 Task: Add the task  Develop a new mobile app for a delivery service to the section Automated Testing Sprint in the project AgileDream and add a Due Date to the respective task as 2024/04/14
Action: Mouse moved to (773, 382)
Screenshot: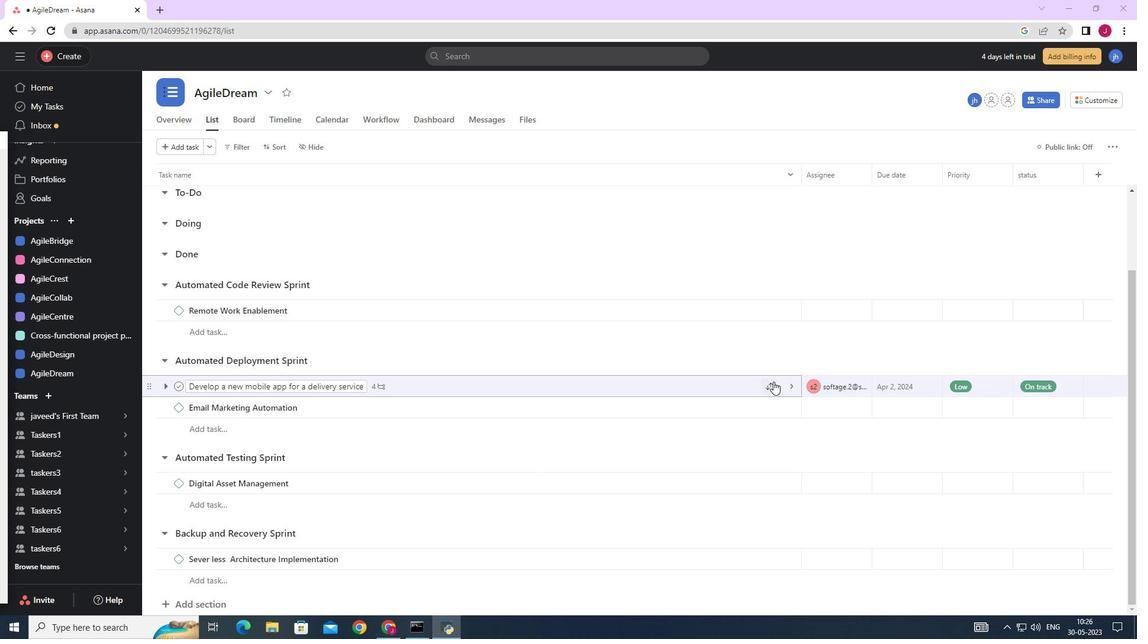 
Action: Mouse pressed left at (773, 382)
Screenshot: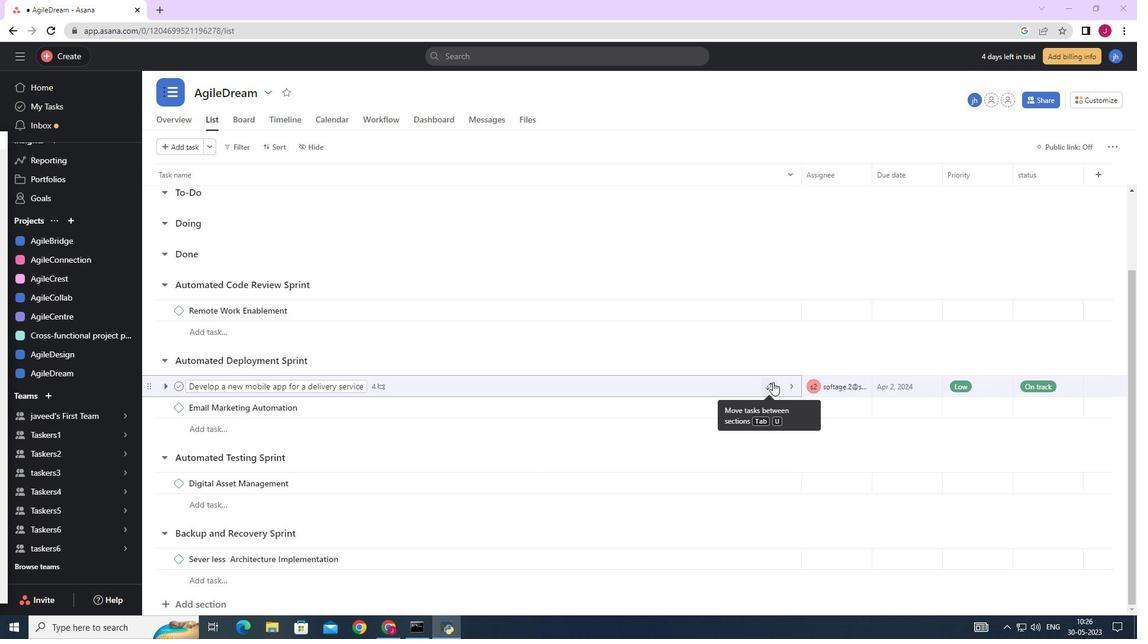 
Action: Mouse moved to (724, 564)
Screenshot: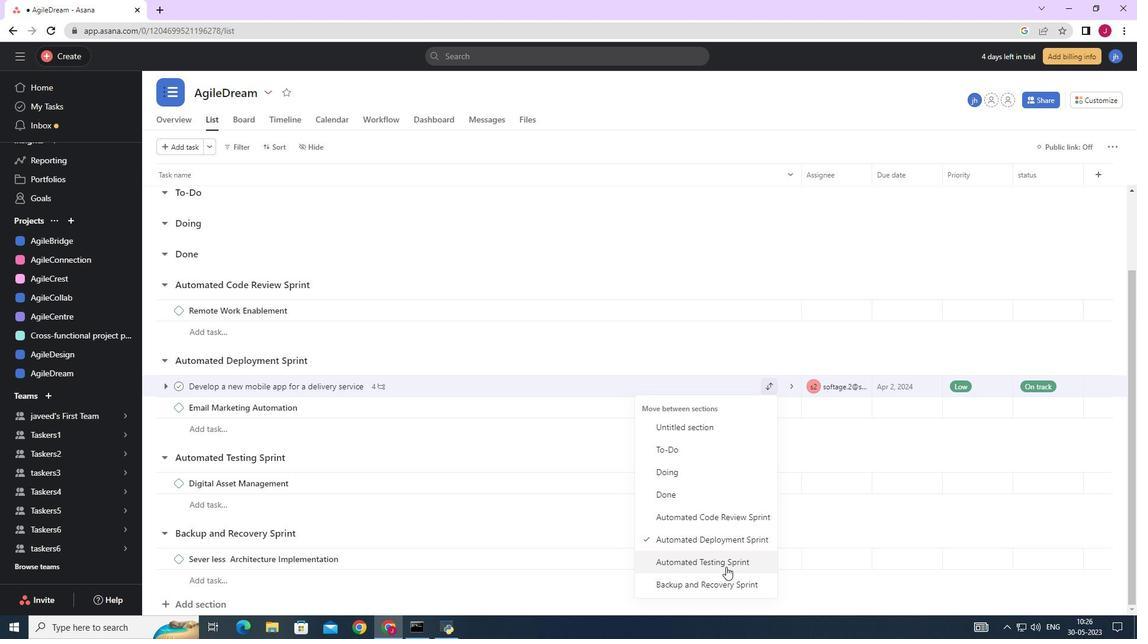 
Action: Mouse pressed left at (724, 564)
Screenshot: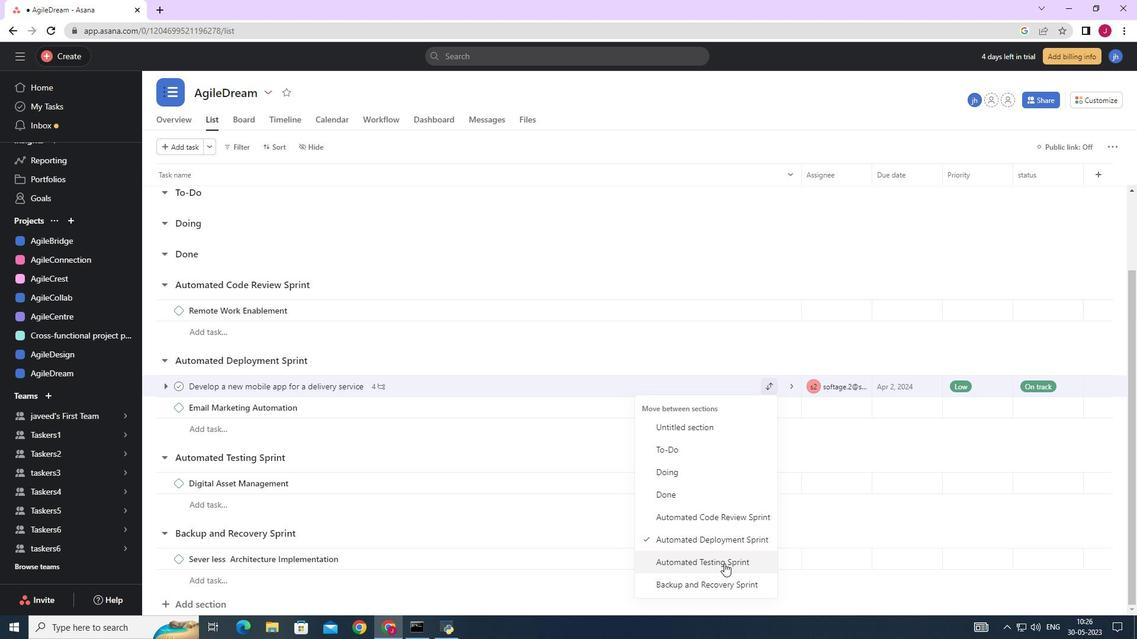 
Action: Mouse moved to (907, 462)
Screenshot: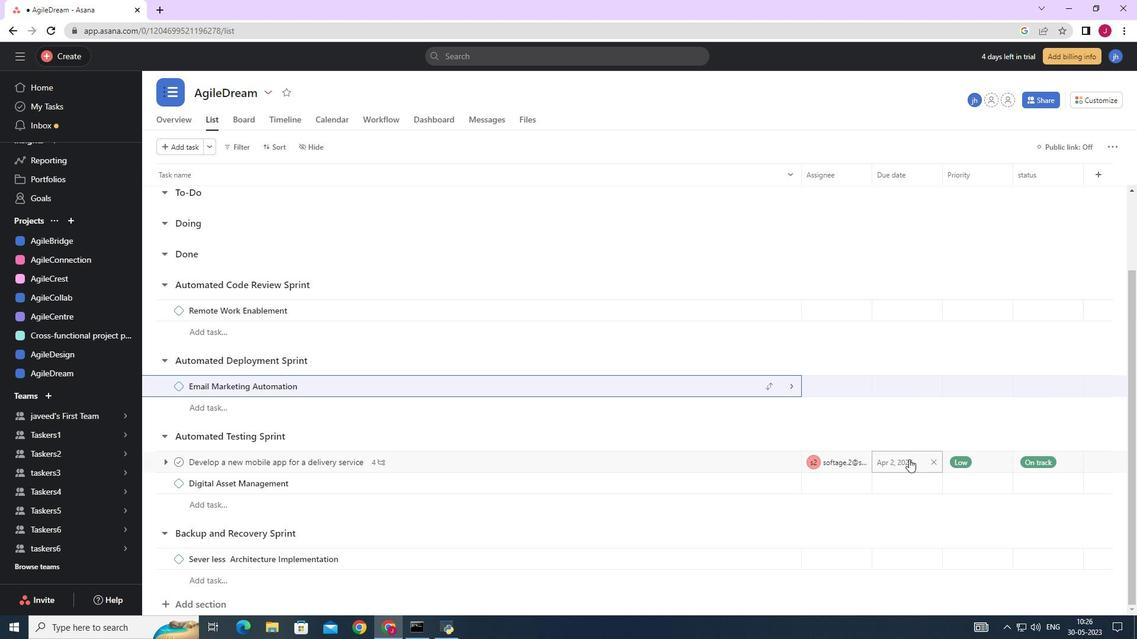 
Action: Mouse pressed left at (907, 462)
Screenshot: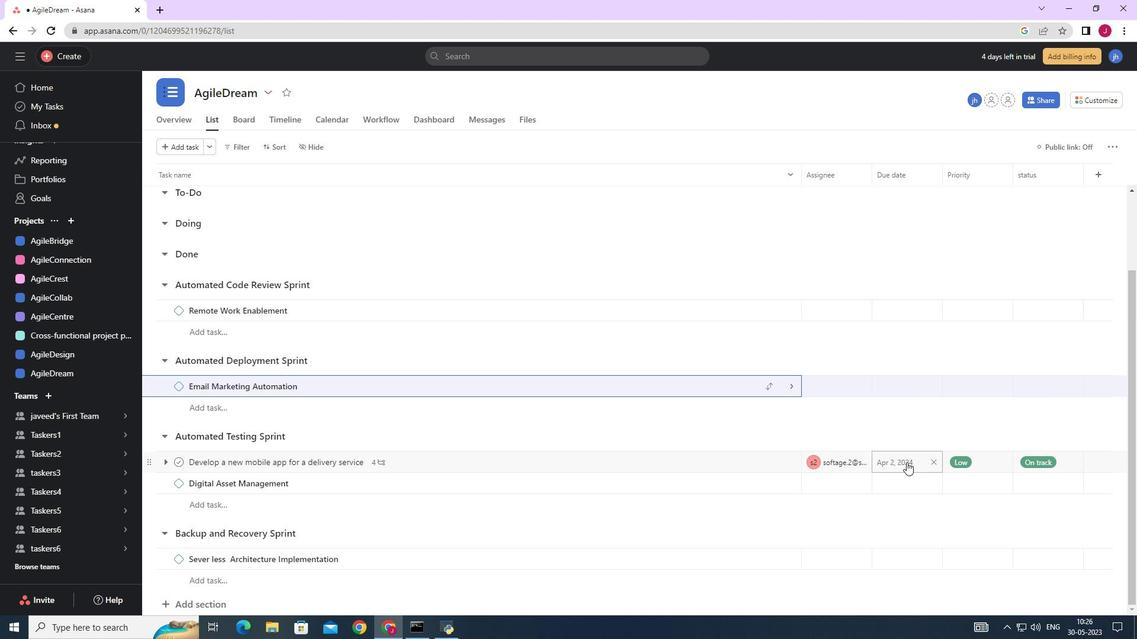 
Action: Mouse moved to (902, 344)
Screenshot: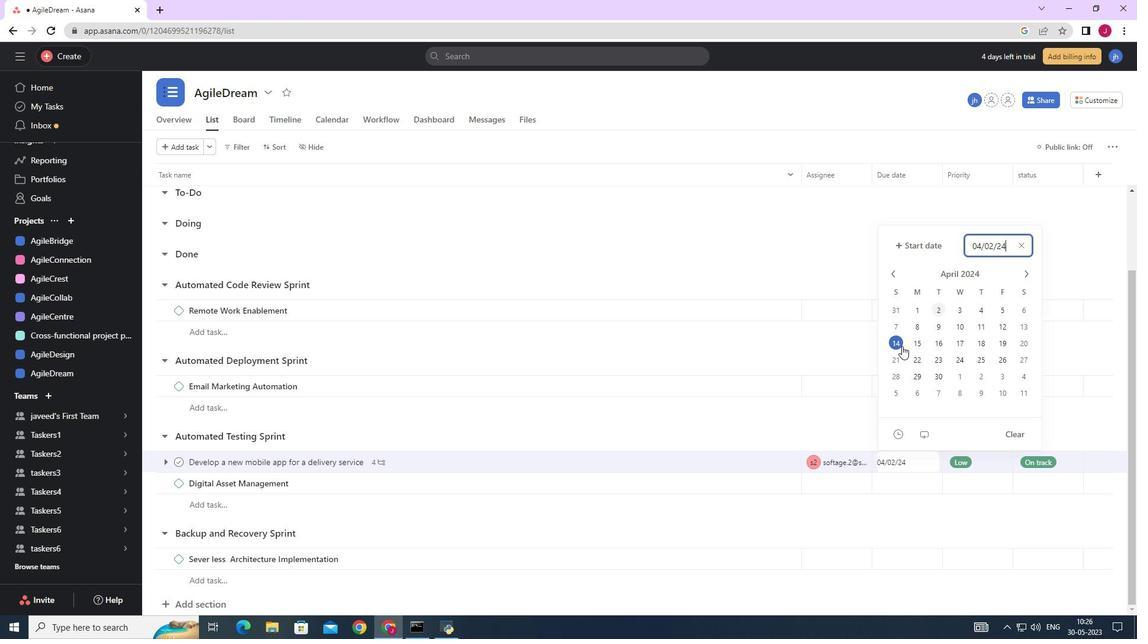 
Action: Mouse pressed left at (902, 344)
Screenshot: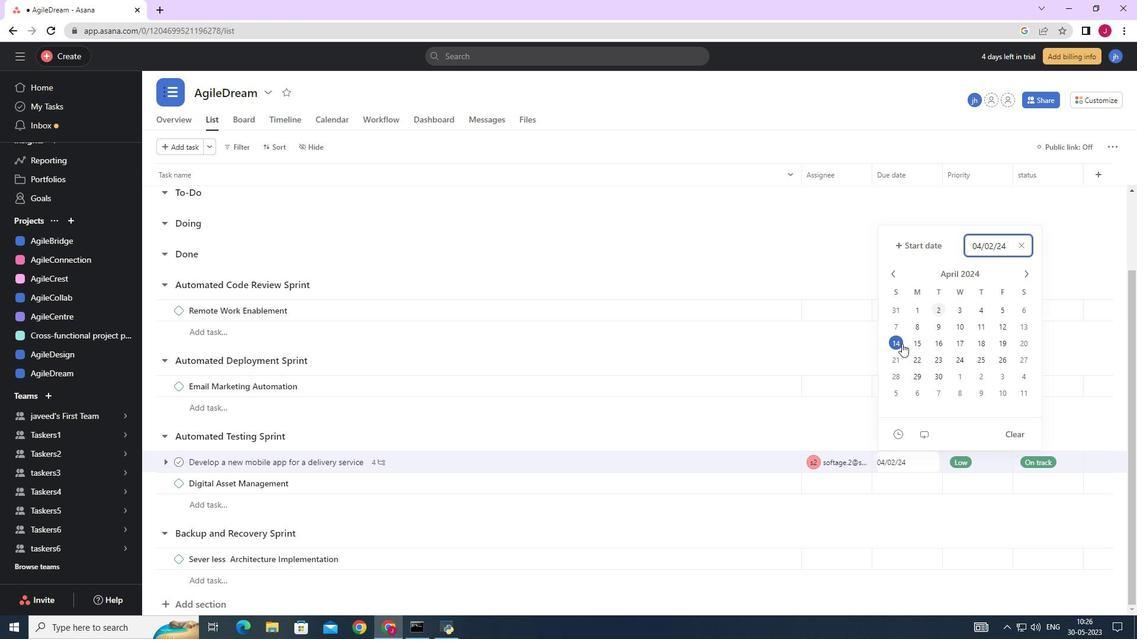 
Action: Mouse moved to (1090, 246)
Screenshot: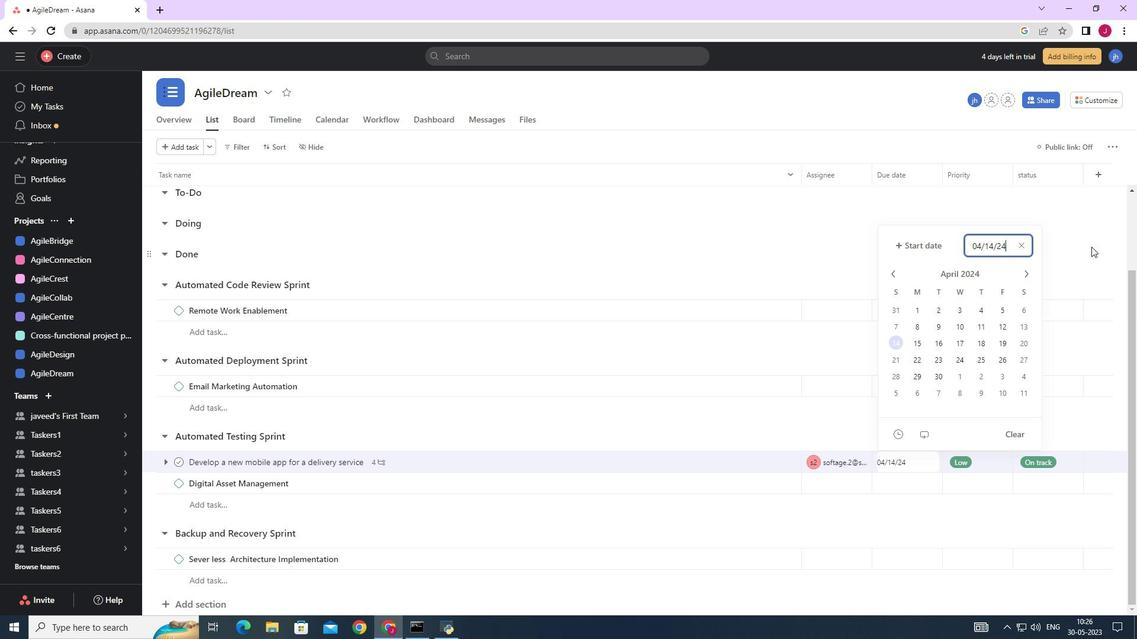 
Action: Mouse pressed left at (1090, 246)
Screenshot: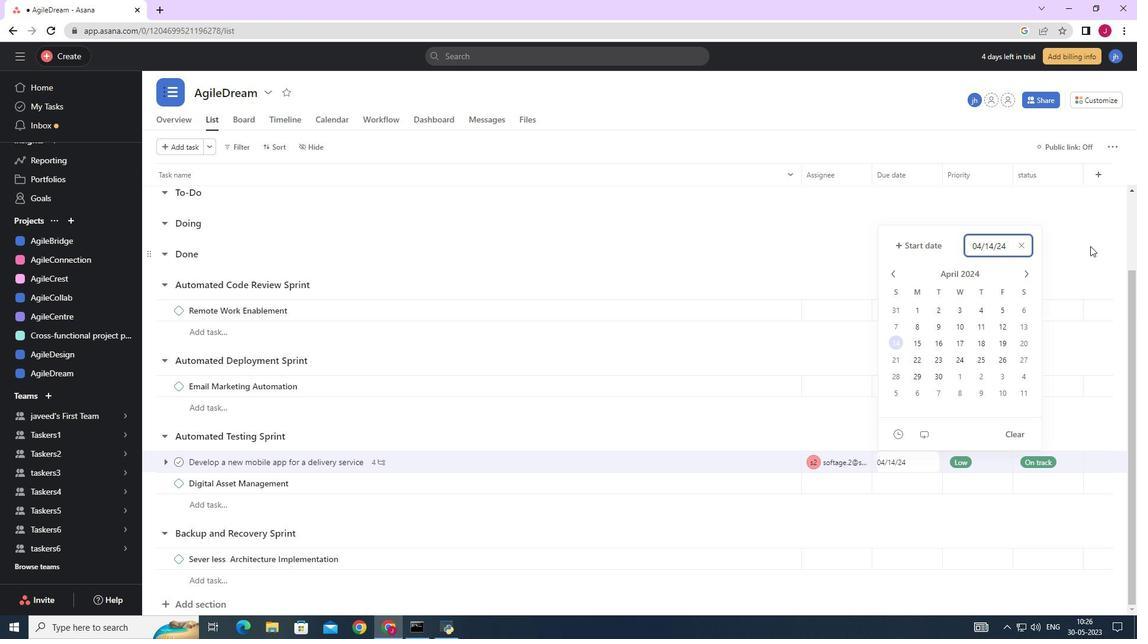 
